 Task: Create a section DevOps Drive and in the section, add a milestone Data Retention in the project ArchiTech
Action: Mouse moved to (67, 297)
Screenshot: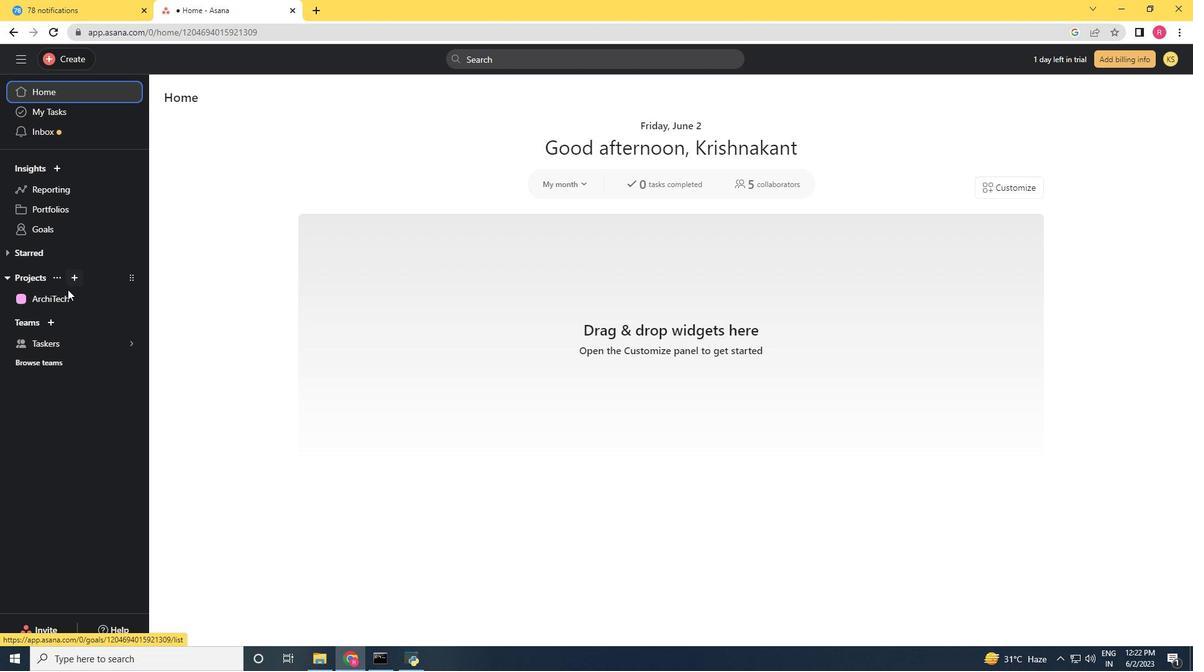 
Action: Mouse pressed left at (67, 297)
Screenshot: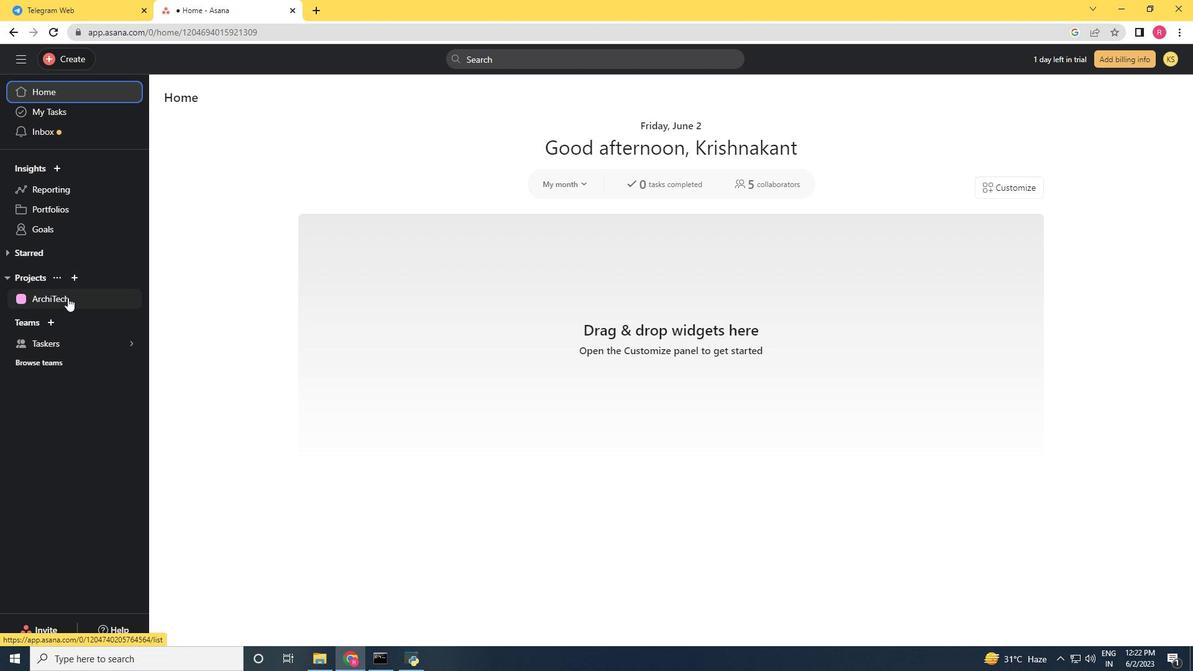 
Action: Mouse moved to (240, 428)
Screenshot: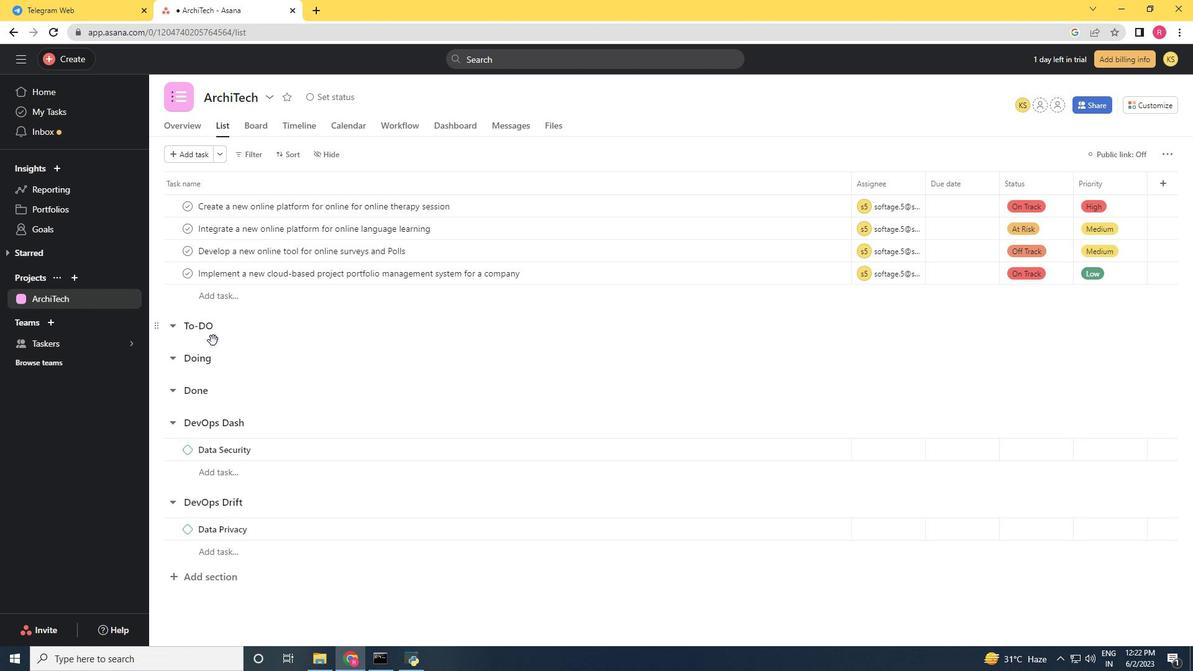 
Action: Mouse scrolled (240, 427) with delta (0, 0)
Screenshot: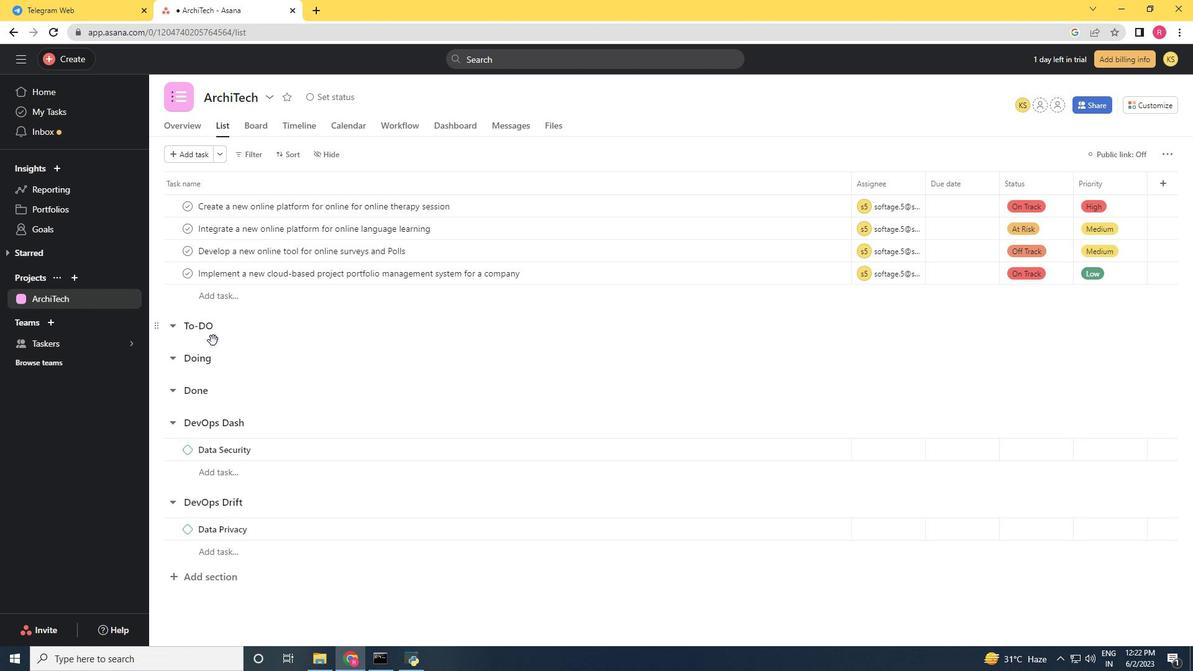 
Action: Mouse moved to (241, 511)
Screenshot: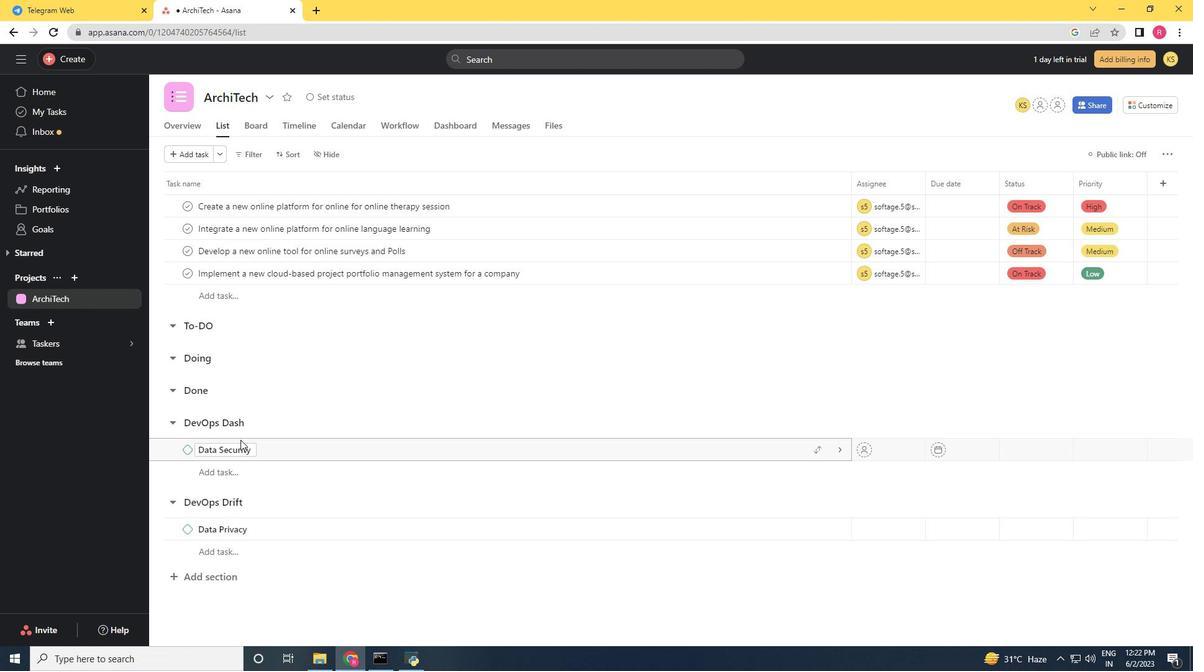 
Action: Mouse scrolled (245, 473) with delta (0, 0)
Screenshot: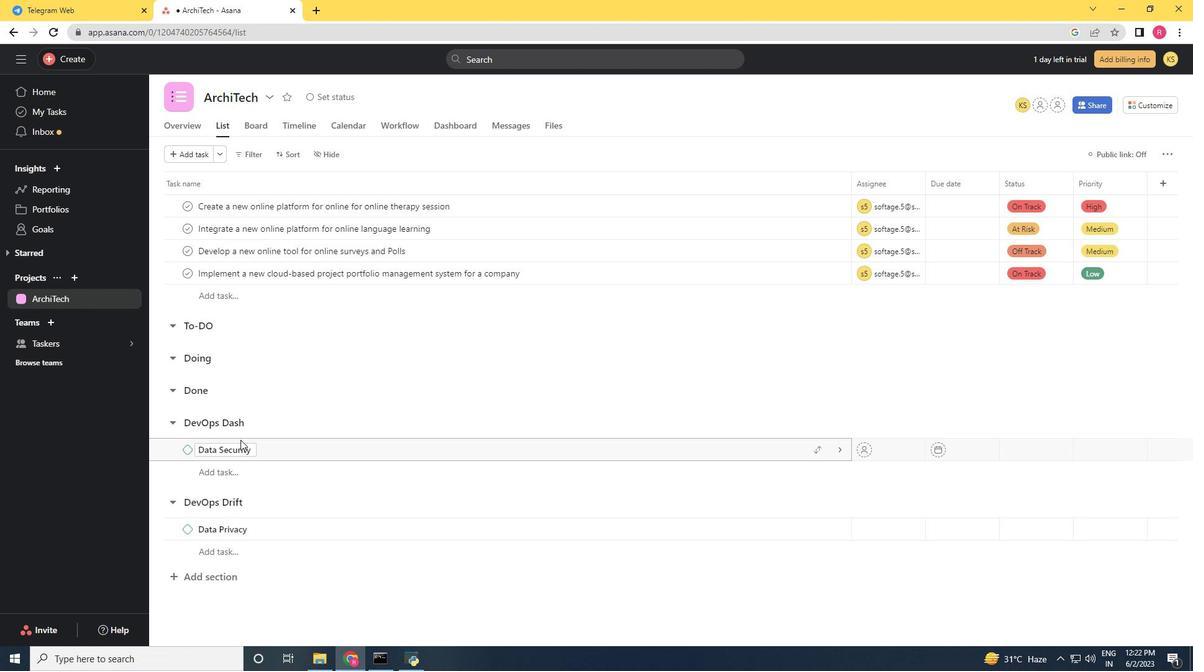 
Action: Mouse scrolled (247, 496) with delta (0, 0)
Screenshot: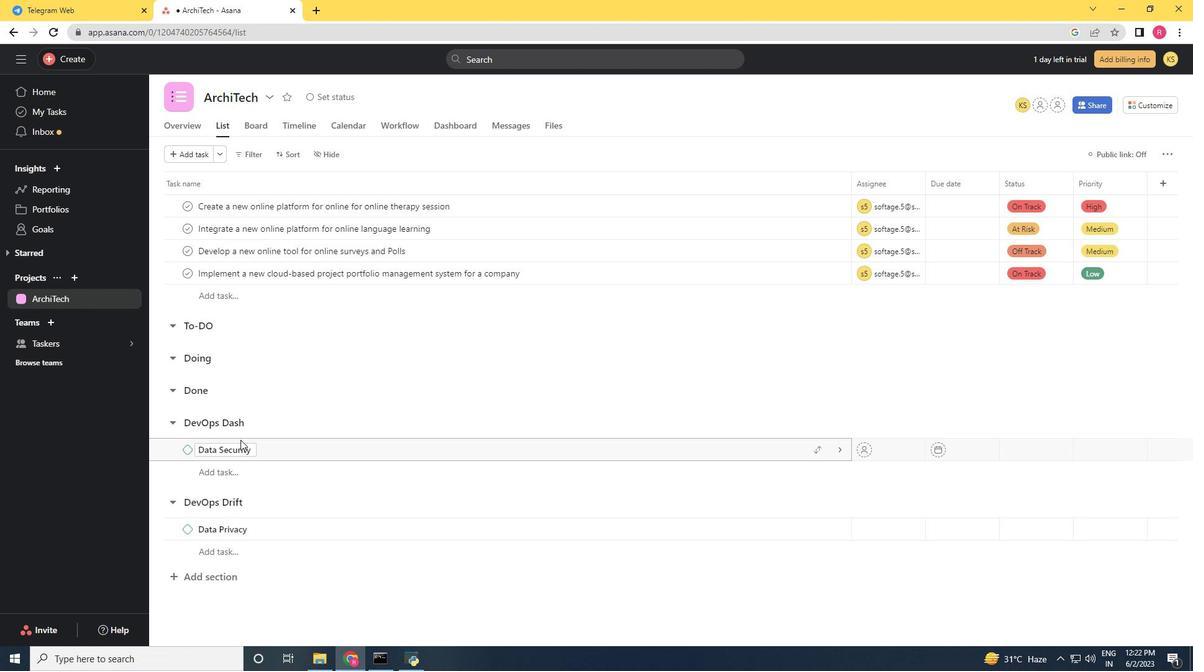 
Action: Mouse moved to (240, 512)
Screenshot: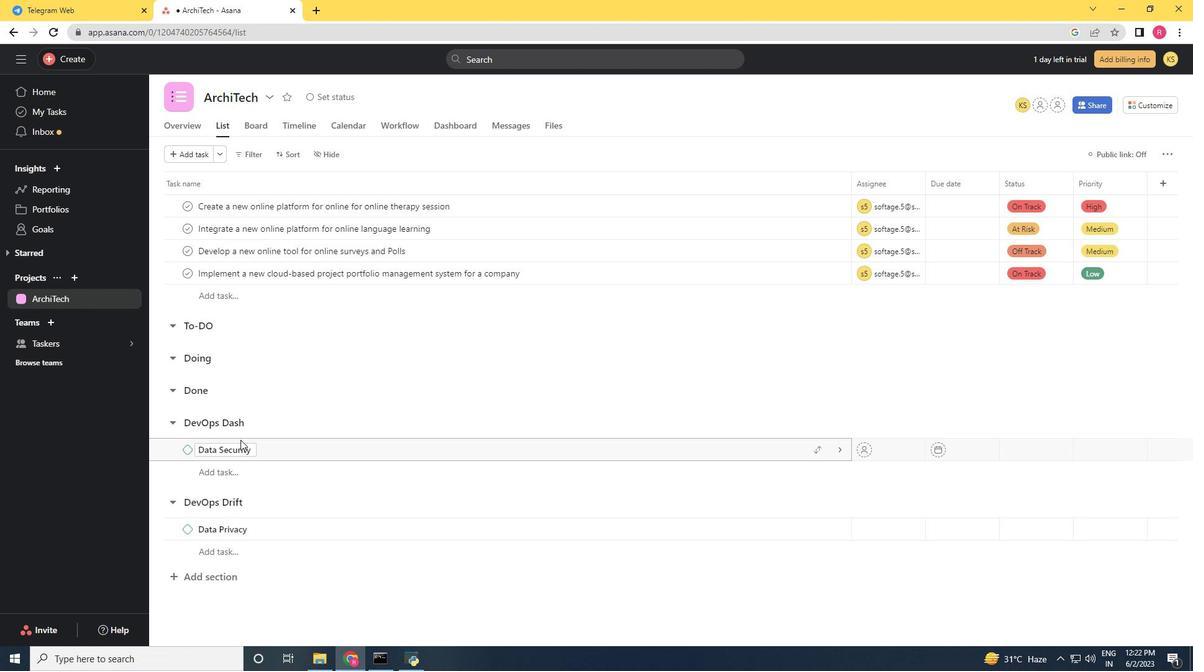 
Action: Mouse scrolled (247, 502) with delta (0, 0)
Screenshot: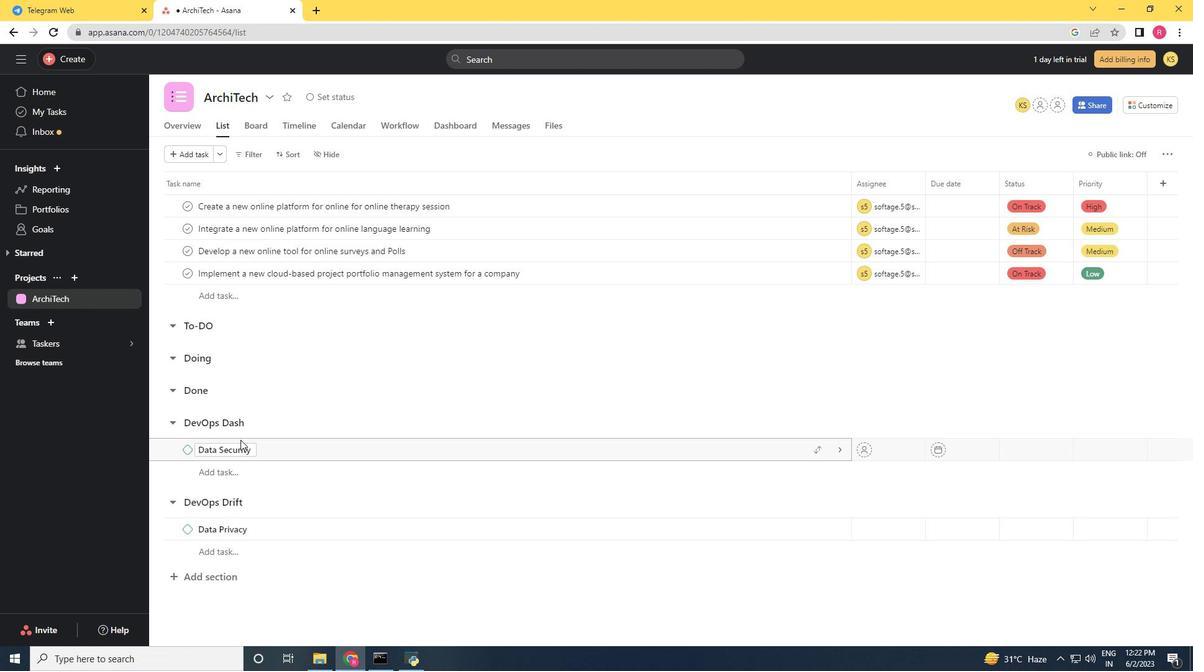 
Action: Mouse moved to (207, 573)
Screenshot: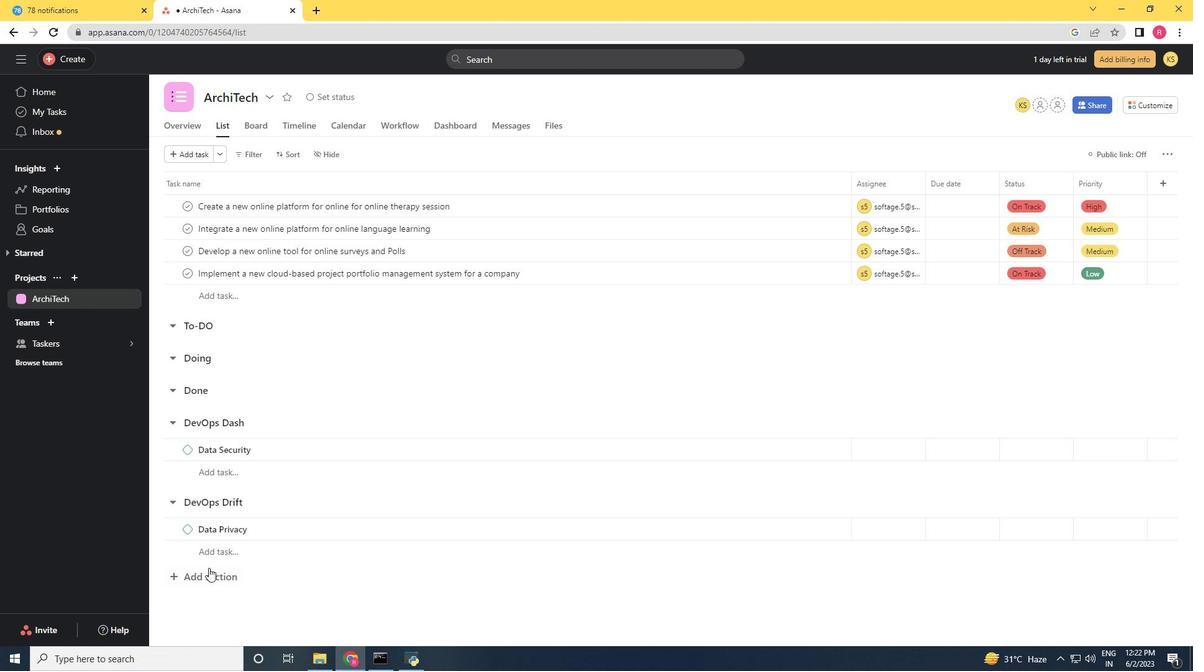 
Action: Mouse pressed left at (207, 573)
Screenshot: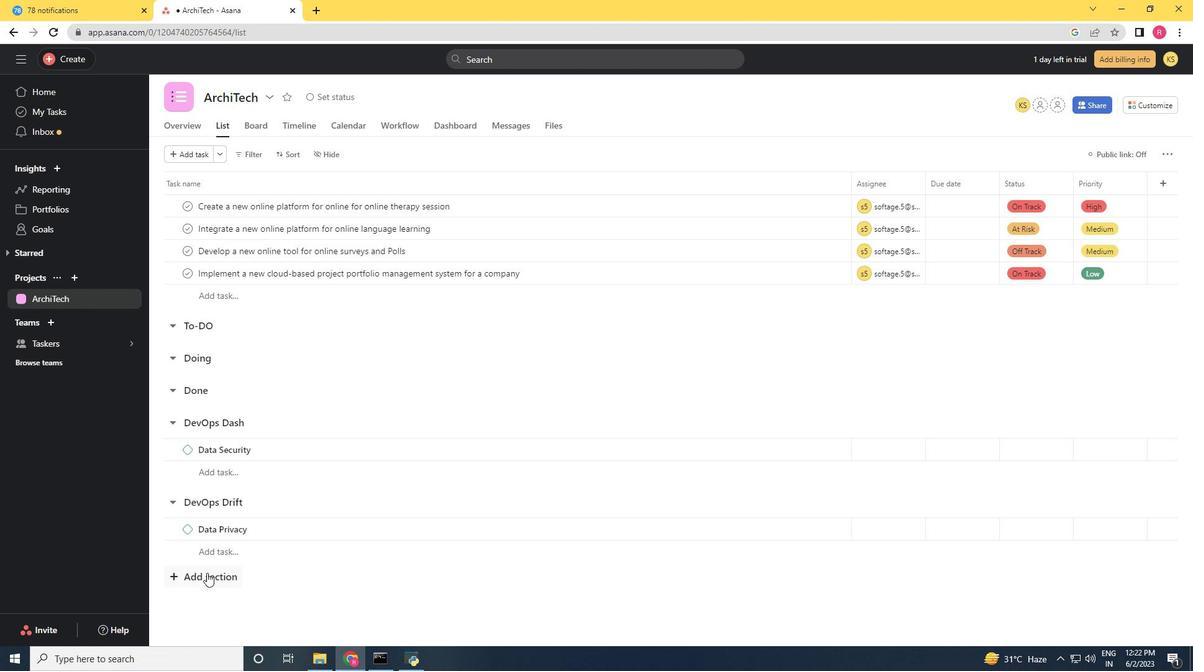 
Action: Mouse moved to (83, 478)
Screenshot: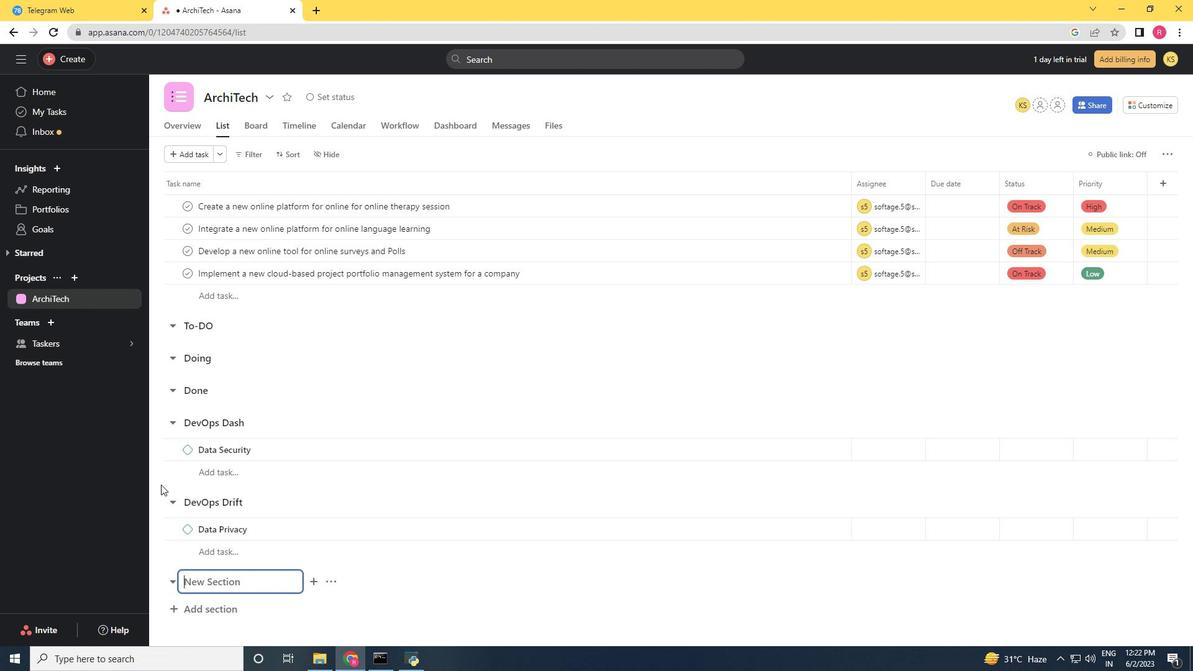 
Action: Key pressed <Key.shift><Key.shift>Dev<Key.shift>Ops<Key.space><Key.shift>Drive<Key.space><Key.enter><Key.shift><Key.shift><Key.shift><Key.shift><Key.shift><Key.shift><Key.shift>Data<Key.space><Key.shift>Retention
Screenshot: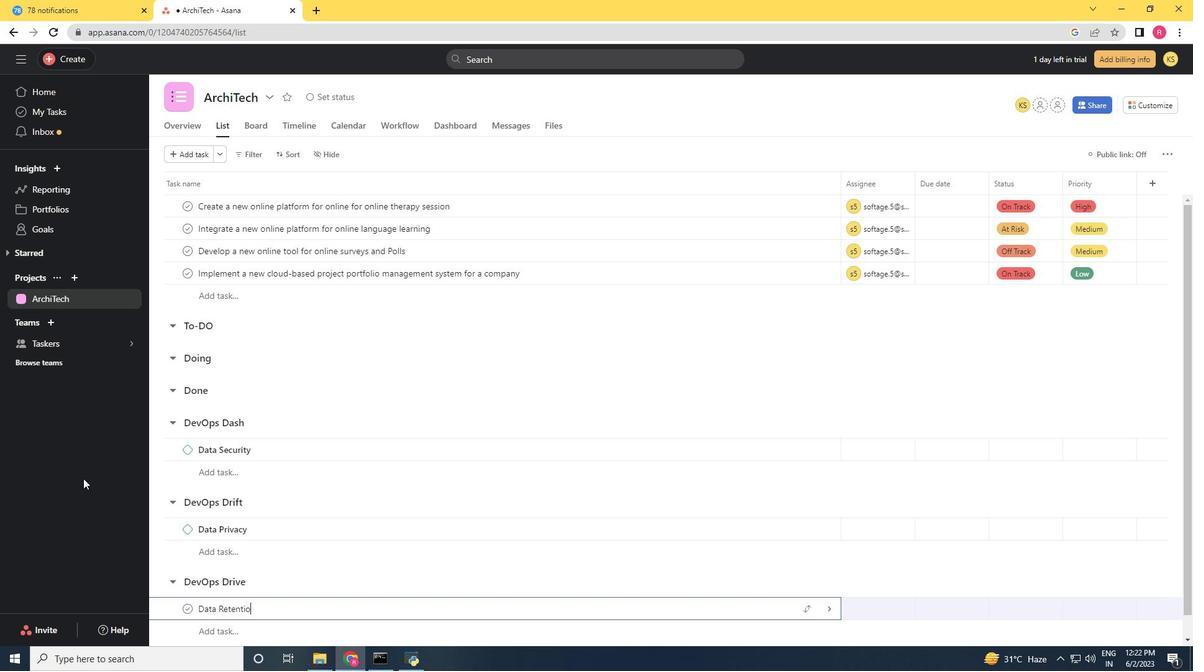 
Action: Mouse moved to (388, 459)
Screenshot: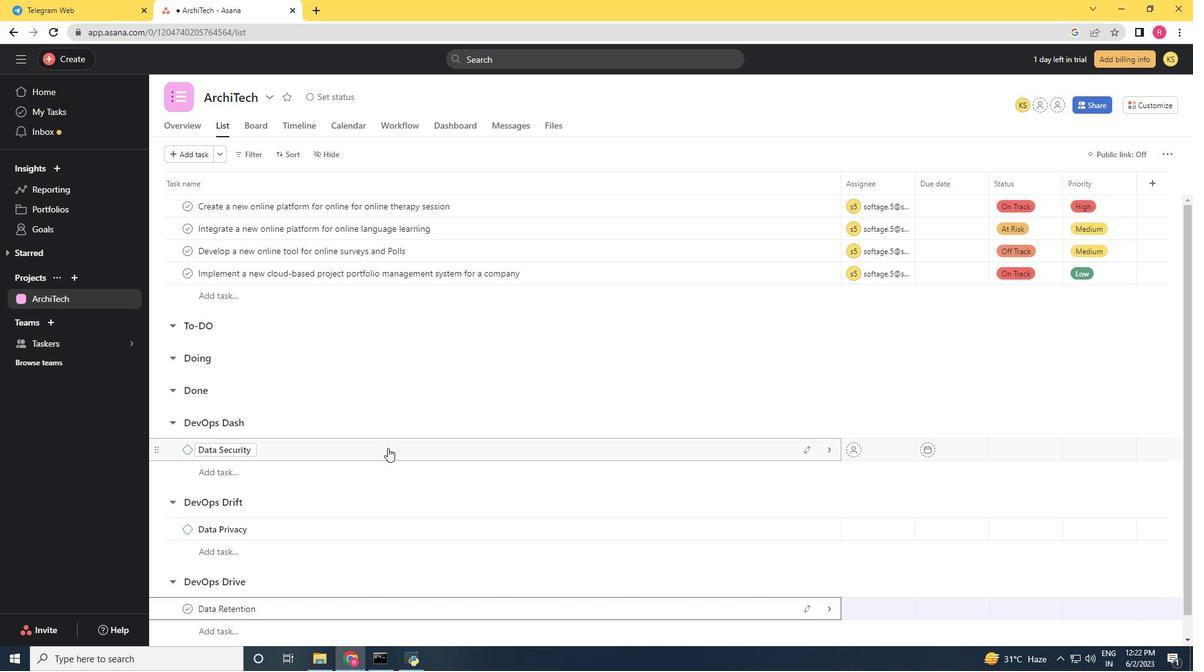 
Action: Mouse scrolled (388, 458) with delta (0, 0)
Screenshot: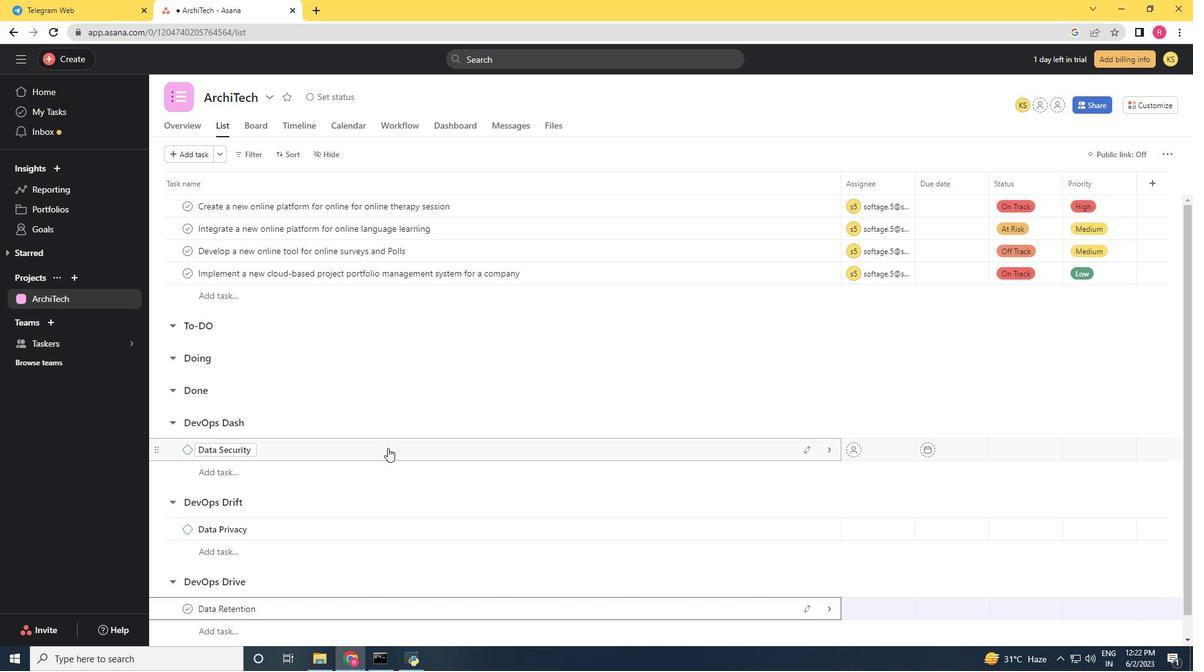 
Action: Mouse moved to (388, 469)
Screenshot: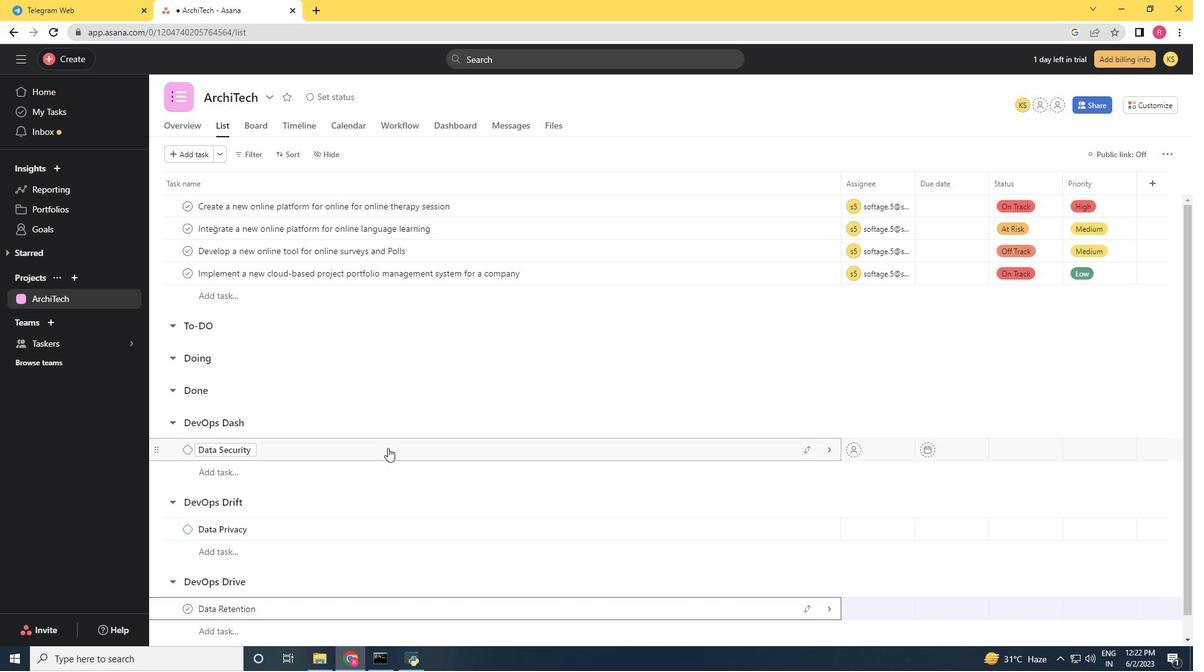 
Action: Mouse scrolled (388, 468) with delta (0, 0)
Screenshot: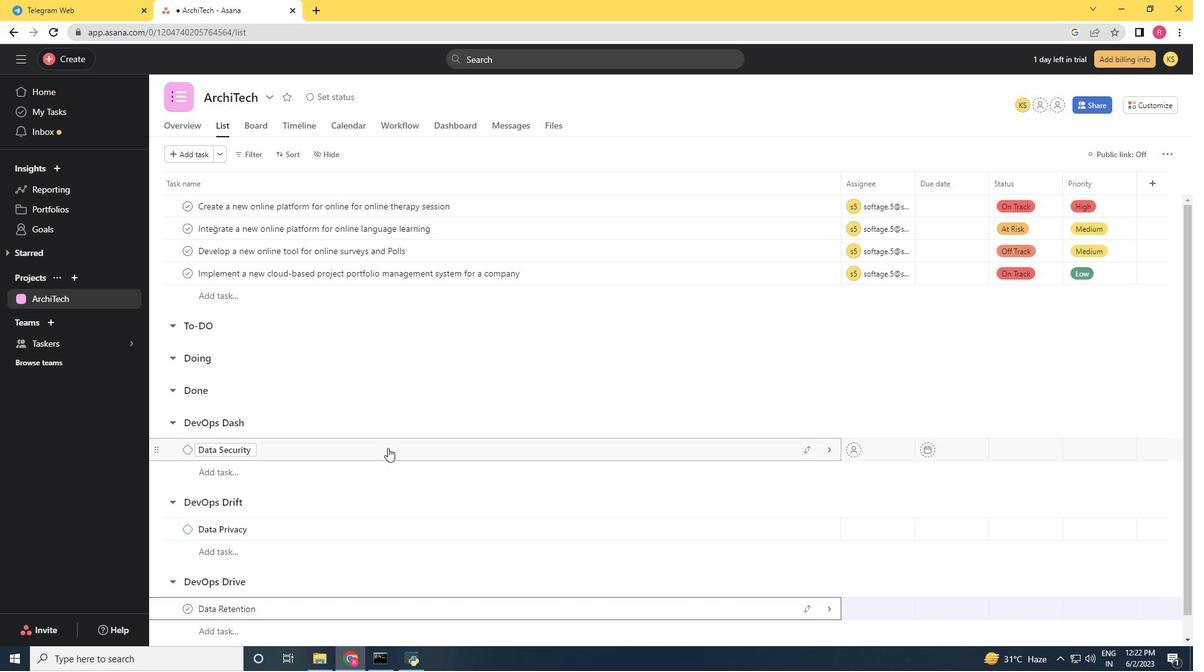 
Action: Mouse moved to (369, 496)
Screenshot: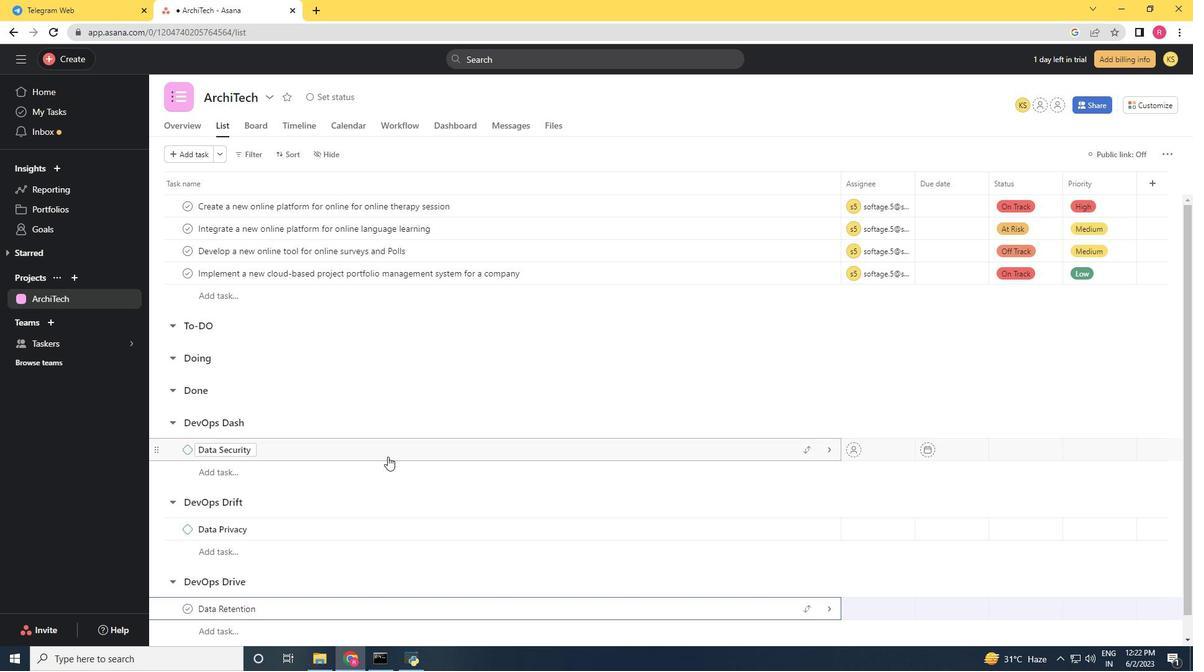 
Action: Mouse scrolled (369, 496) with delta (0, 0)
Screenshot: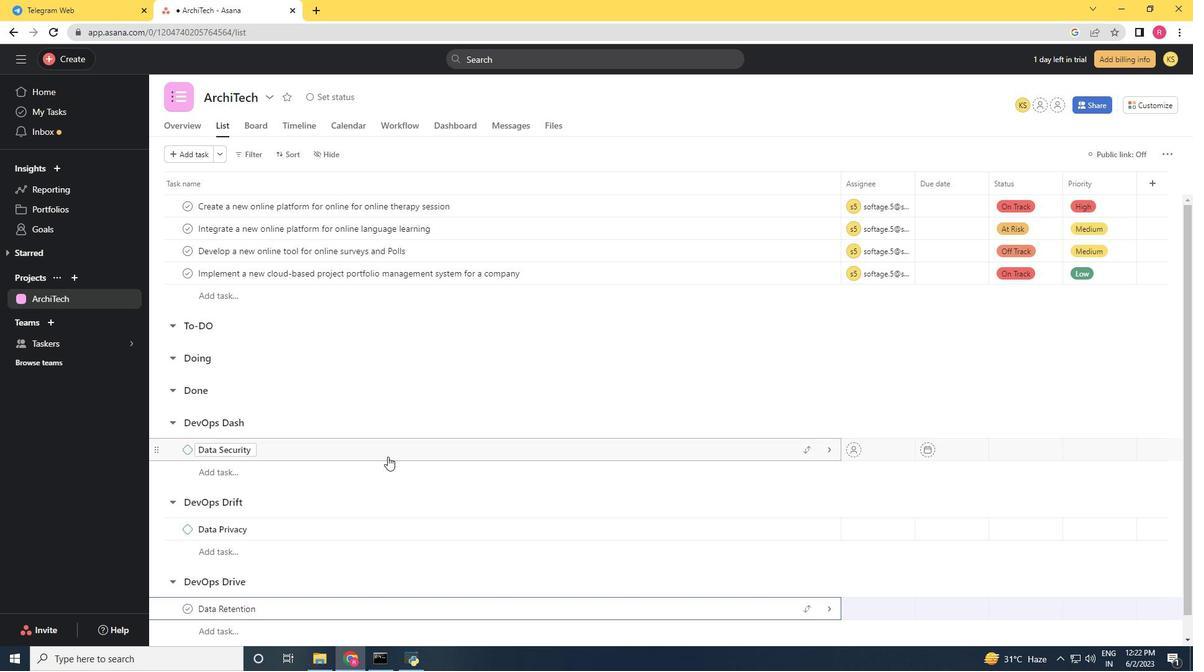 
Action: Mouse moved to (304, 581)
Screenshot: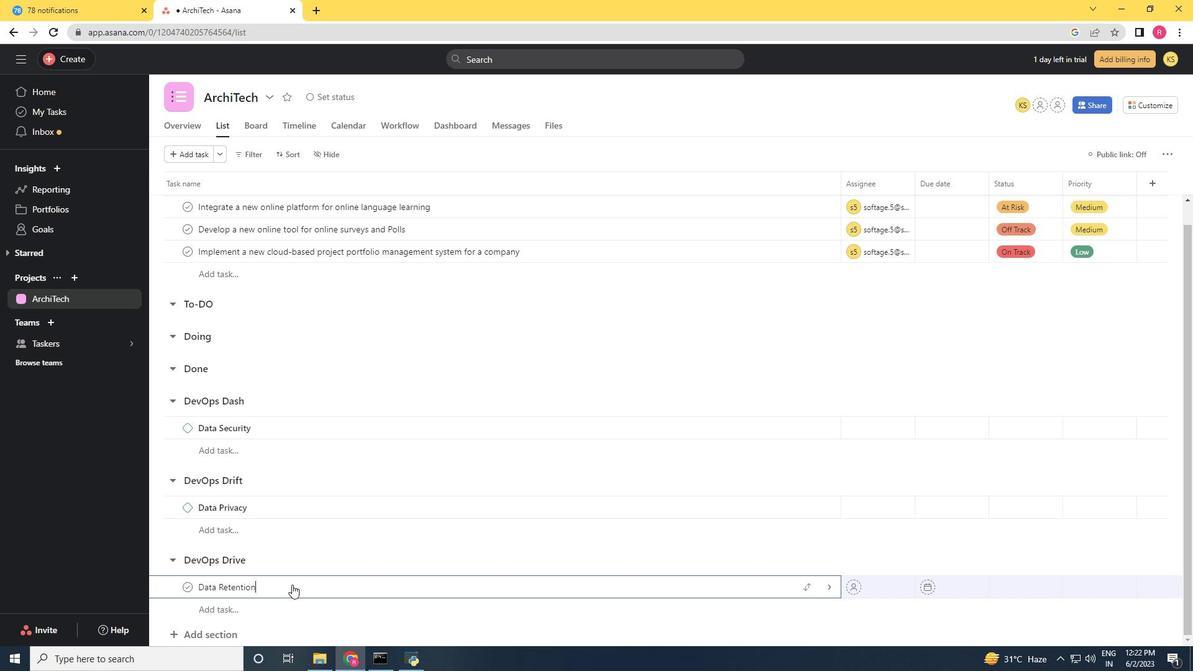 
Action: Mouse pressed right at (304, 581)
Screenshot: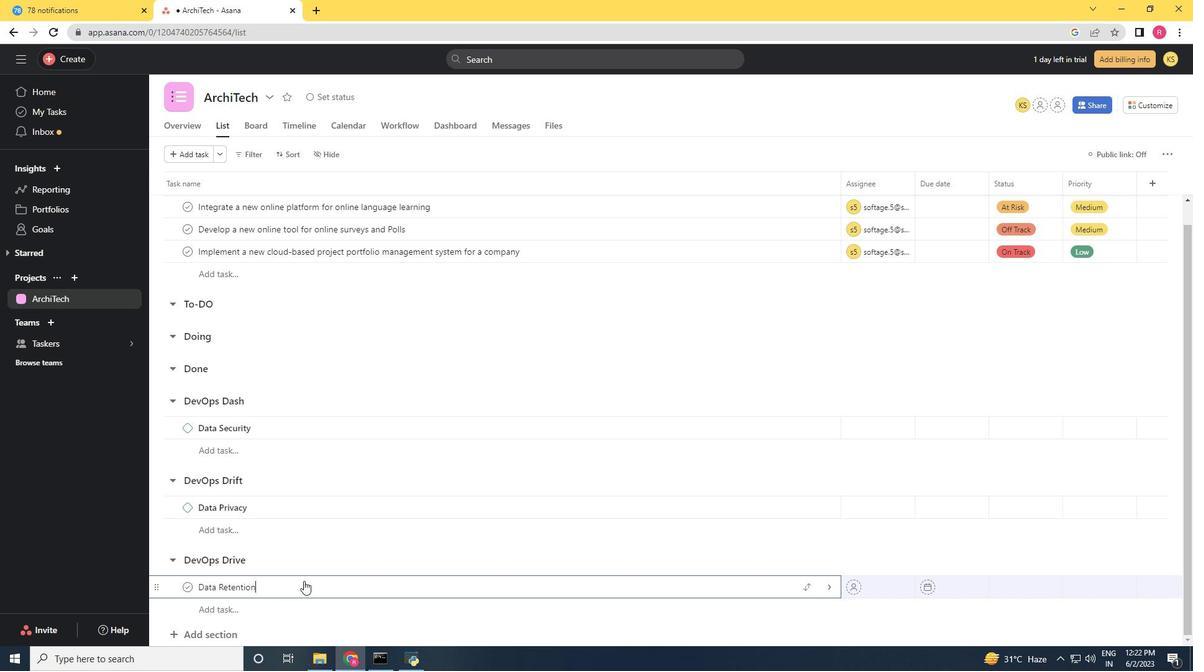 
Action: Mouse moved to (360, 524)
Screenshot: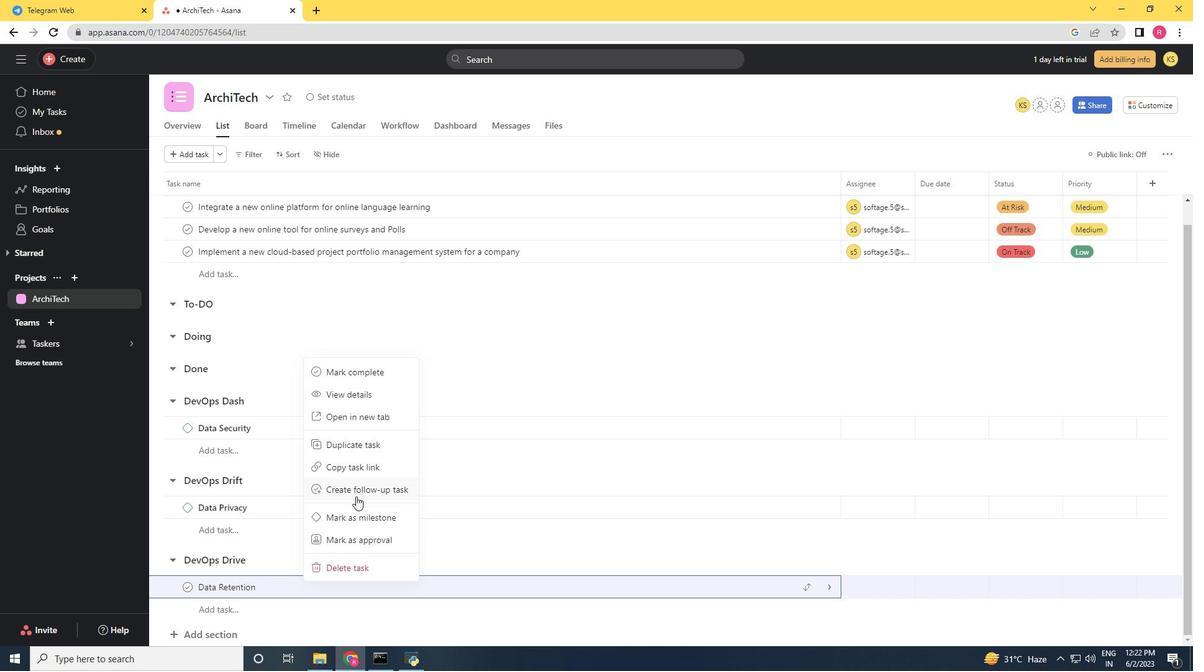
Action: Mouse pressed left at (360, 524)
Screenshot: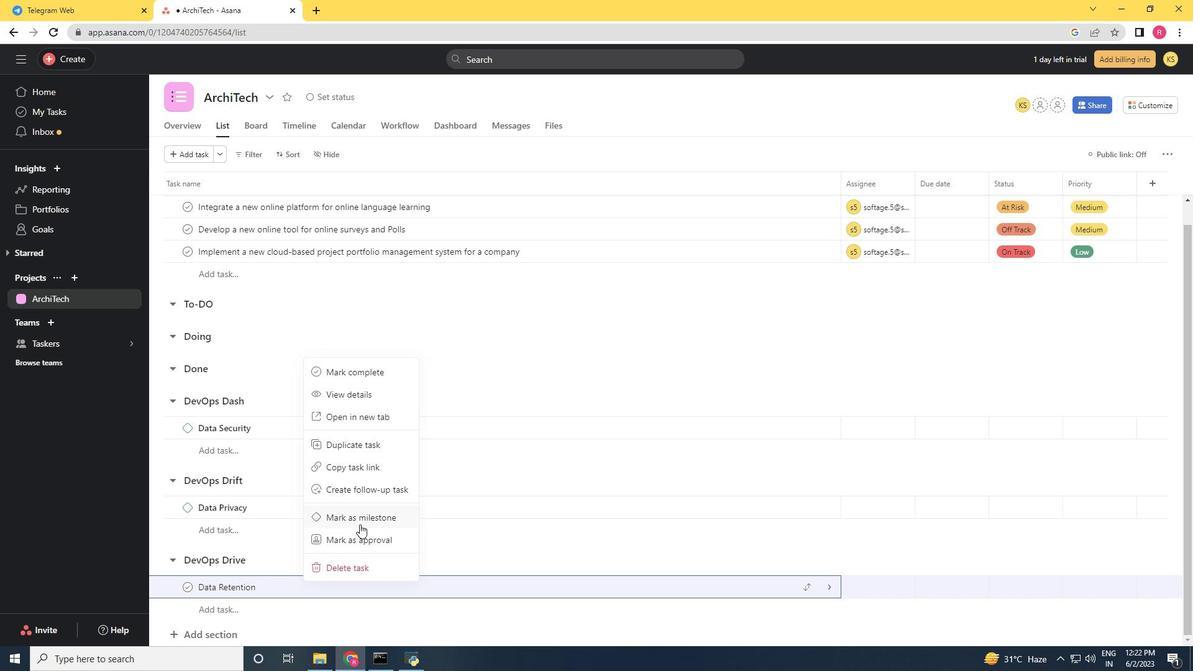 
Action: Mouse moved to (365, 520)
Screenshot: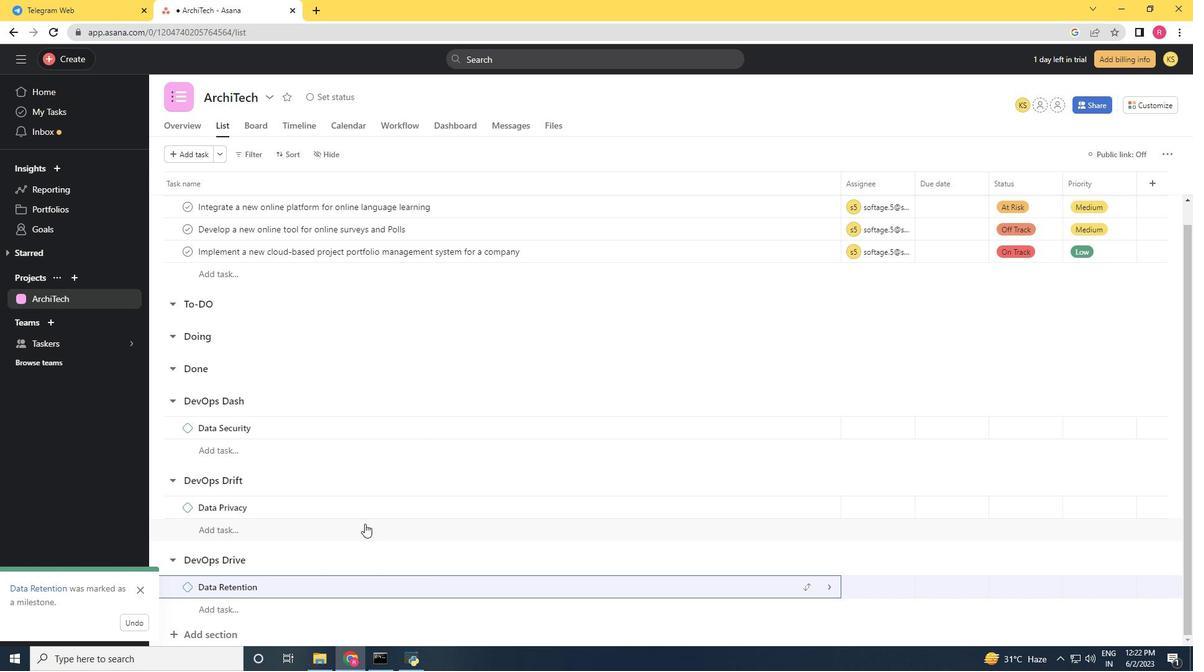 
